 Task: Add Sprouts Grated Italian Blend Cheese to the cart.
Action: Mouse moved to (36, 266)
Screenshot: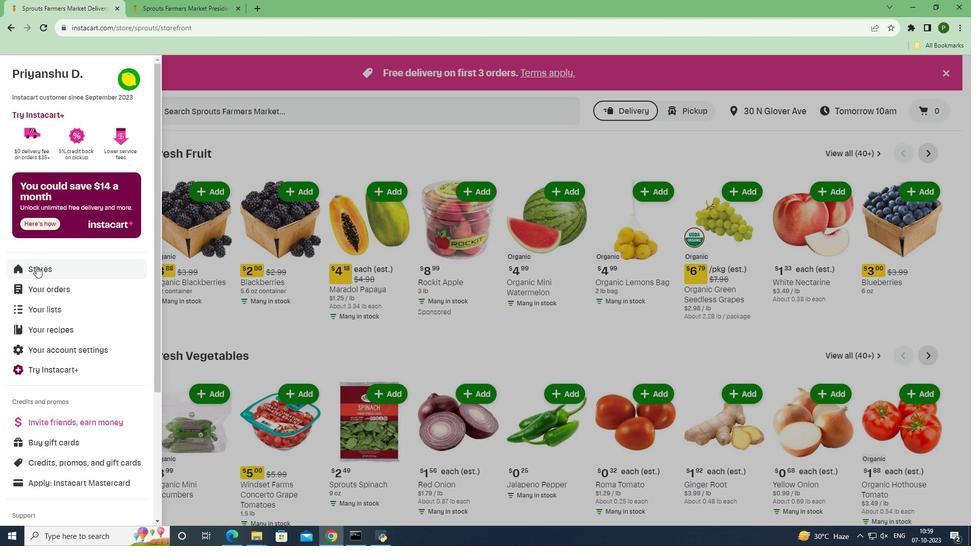 
Action: Mouse pressed left at (36, 266)
Screenshot: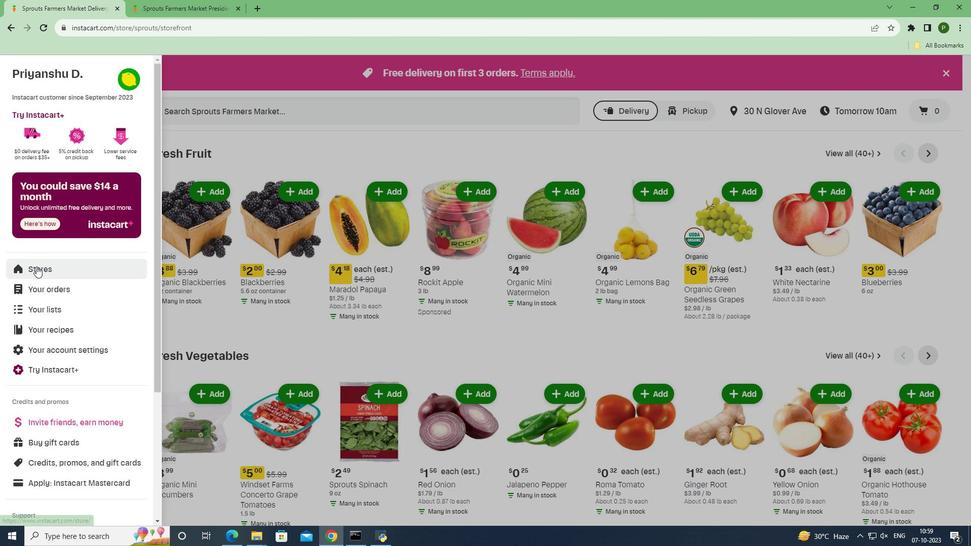 
Action: Mouse moved to (227, 112)
Screenshot: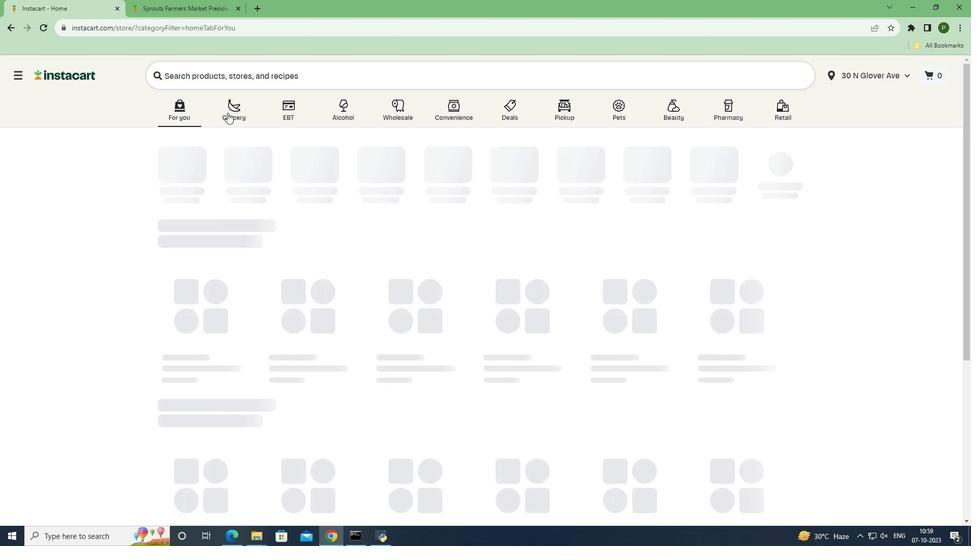 
Action: Mouse pressed left at (227, 112)
Screenshot: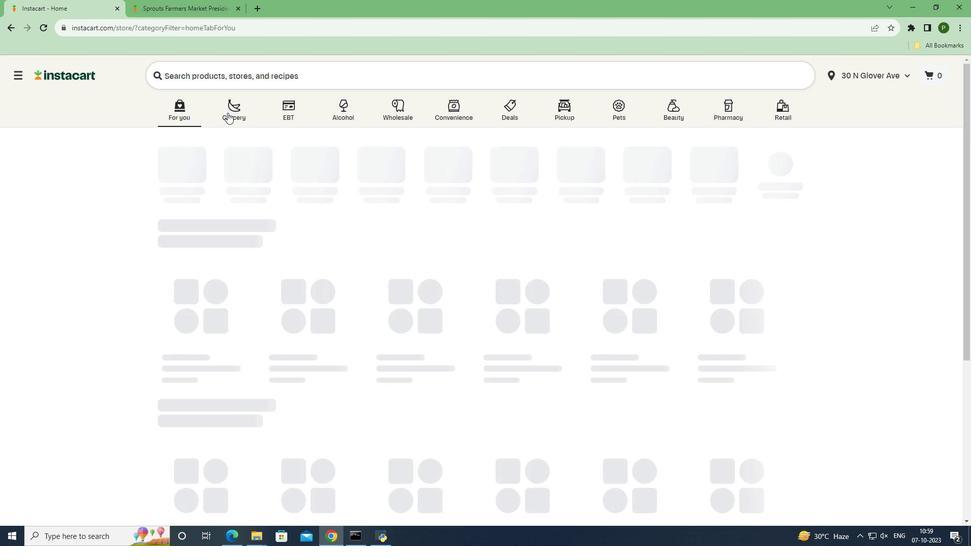 
Action: Mouse moved to (399, 232)
Screenshot: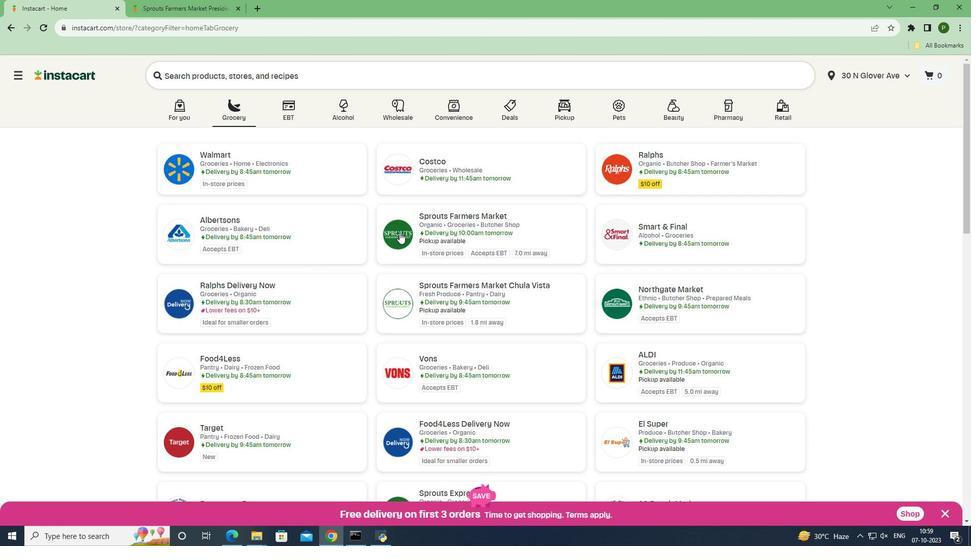 
Action: Mouse pressed left at (399, 232)
Screenshot: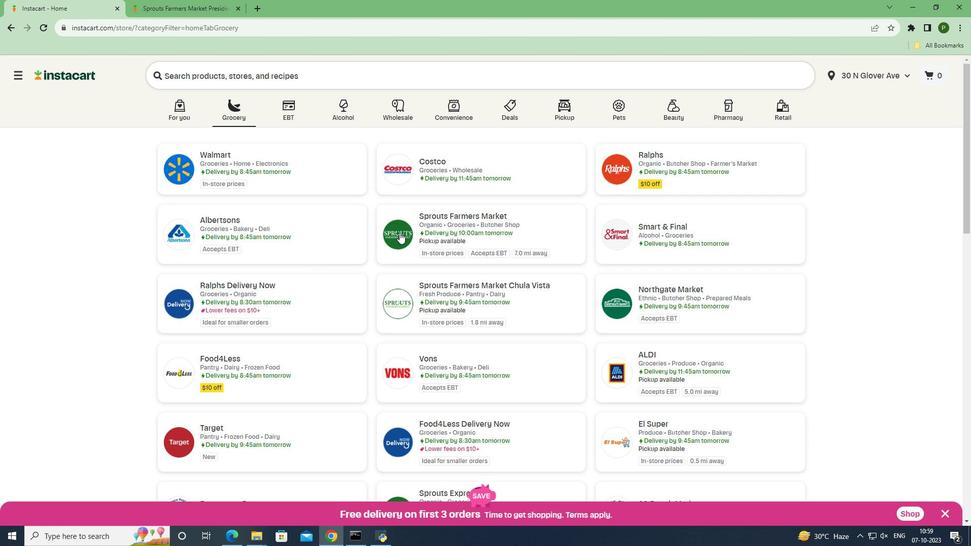 
Action: Mouse moved to (73, 362)
Screenshot: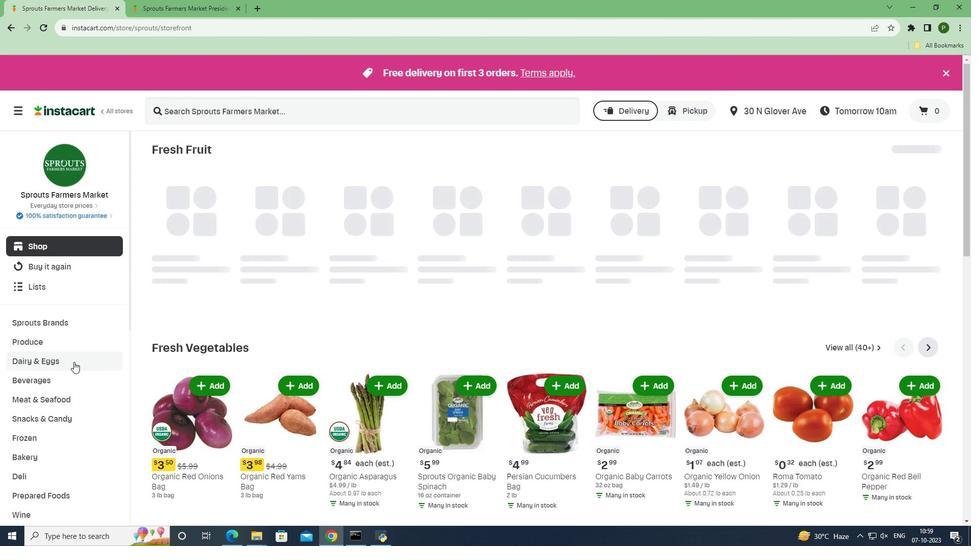 
Action: Mouse pressed left at (73, 362)
Screenshot: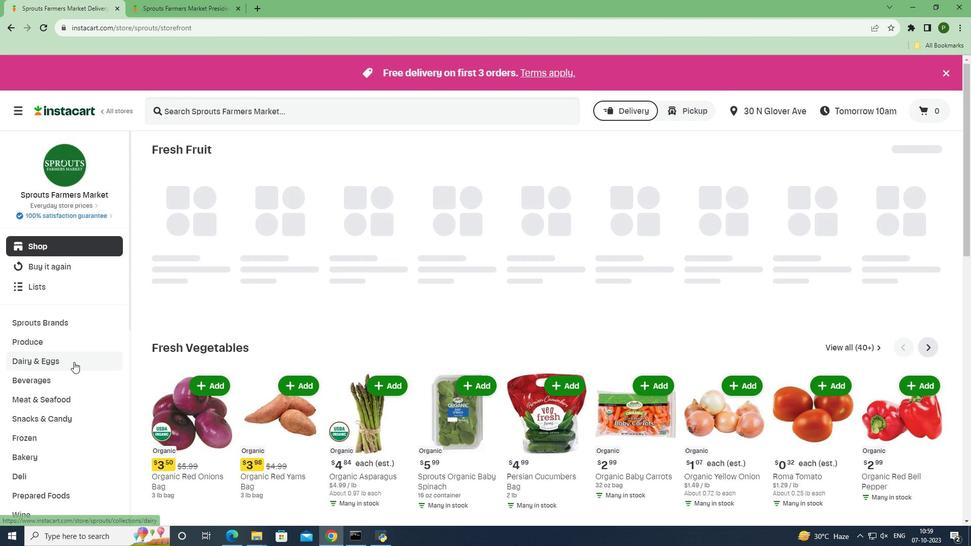 
Action: Mouse moved to (52, 399)
Screenshot: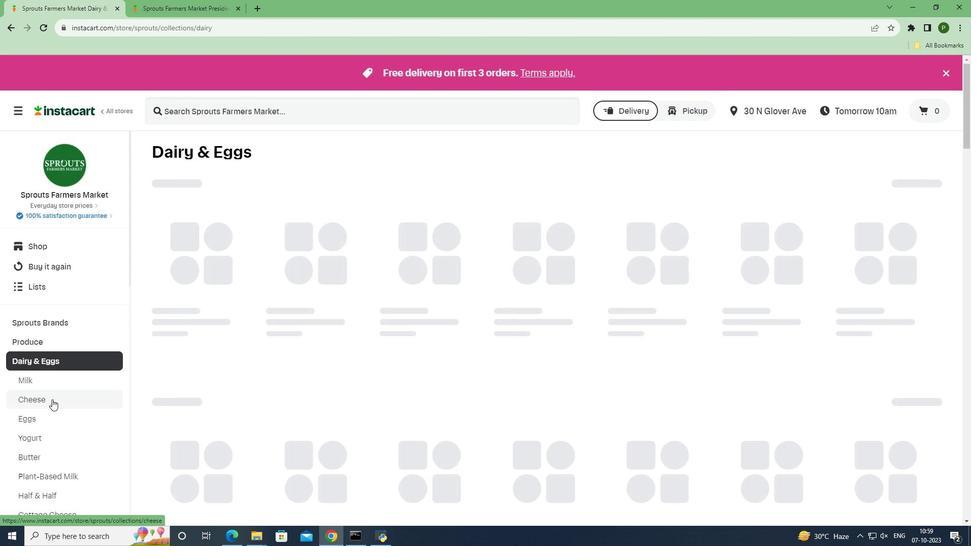 
Action: Mouse pressed left at (52, 399)
Screenshot: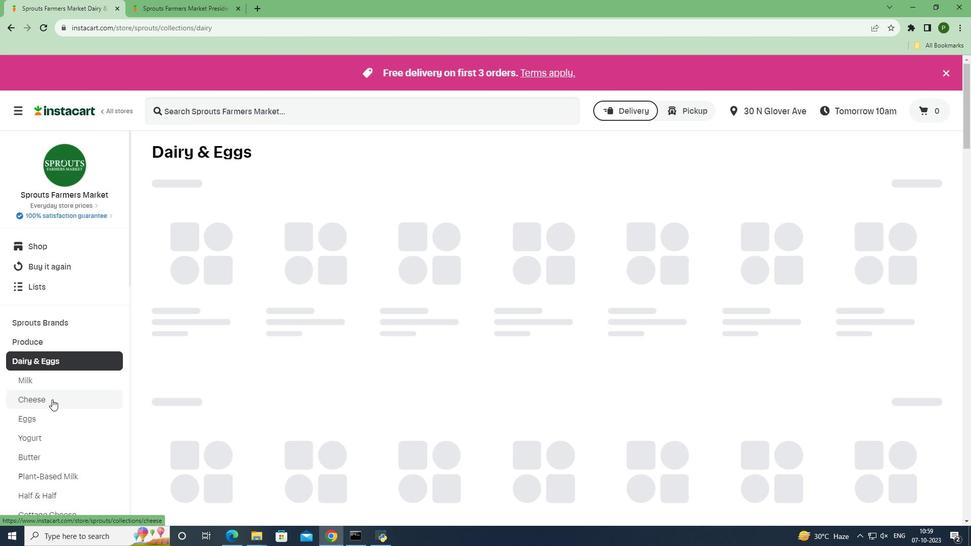 
Action: Mouse moved to (177, 111)
Screenshot: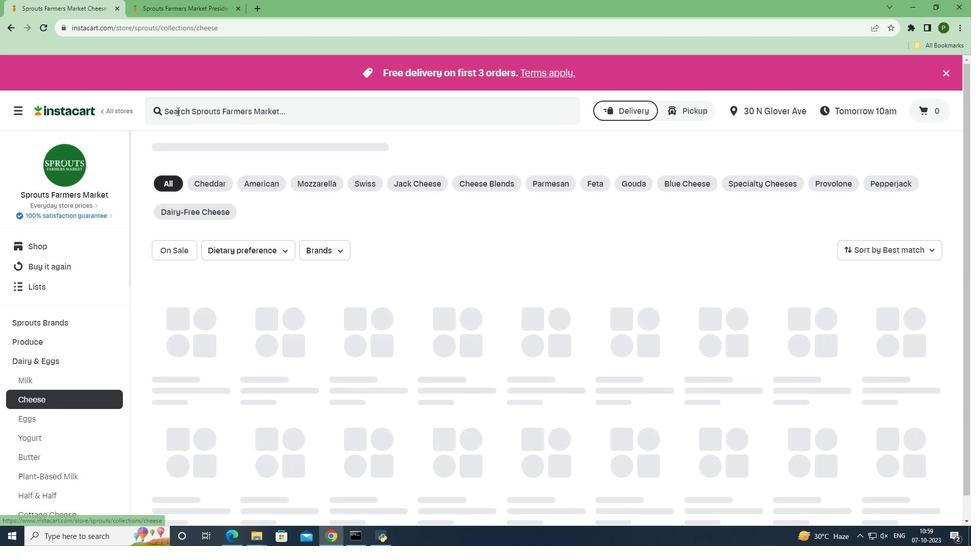 
Action: Mouse pressed left at (177, 111)
Screenshot: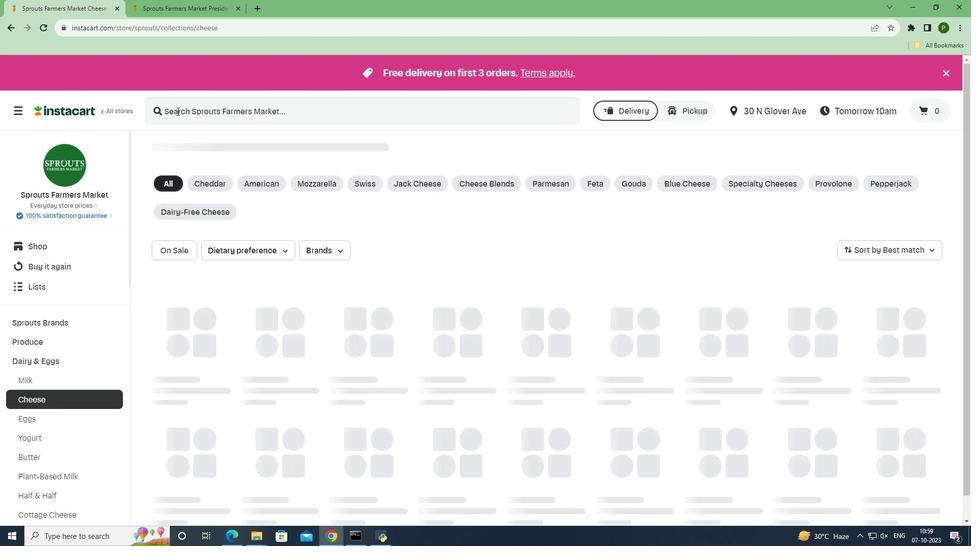 
Action: Key pressed <Key.caps_lock>S<Key.caps_lock>prouts<Key.space><Key.caps_lock>G<Key.caps_lock>rated<Key.space><Key.caps_lock>I<Key.caps_lock>talian<Key.space><Key.caps_lock>B<Key.caps_lock>lend<Key.space><Key.caps_lock>C<Key.caps_lock>heese<Key.enter>
Screenshot: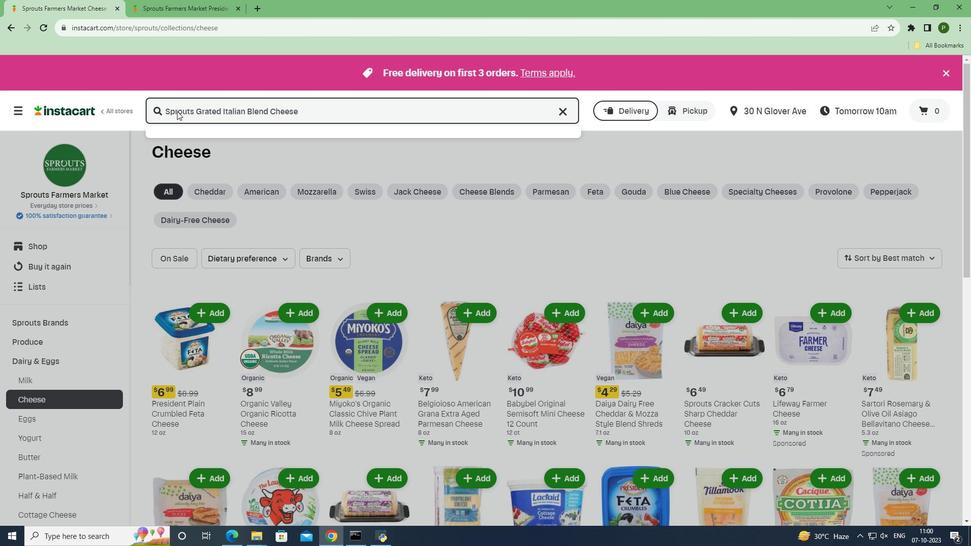 
Action: Mouse moved to (592, 218)
Screenshot: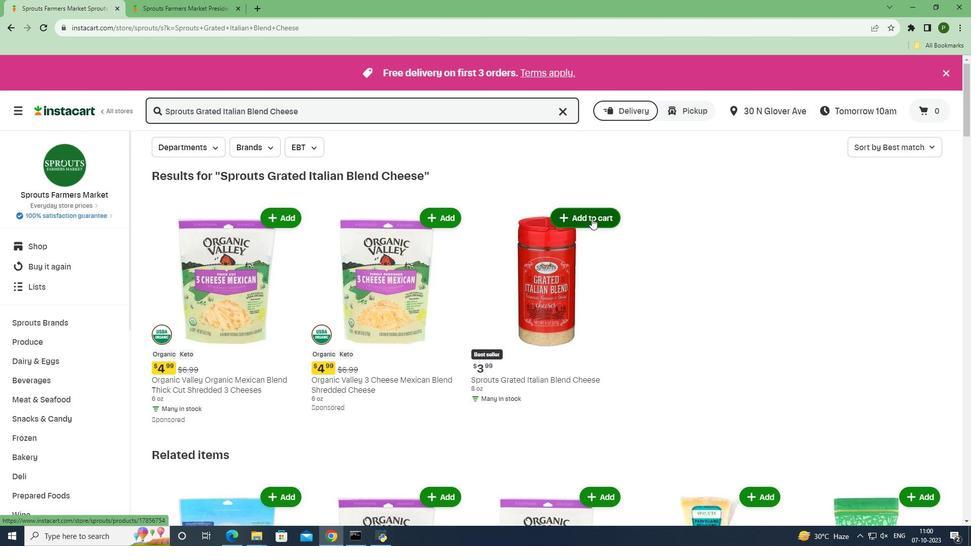 
Action: Mouse pressed left at (592, 218)
Screenshot: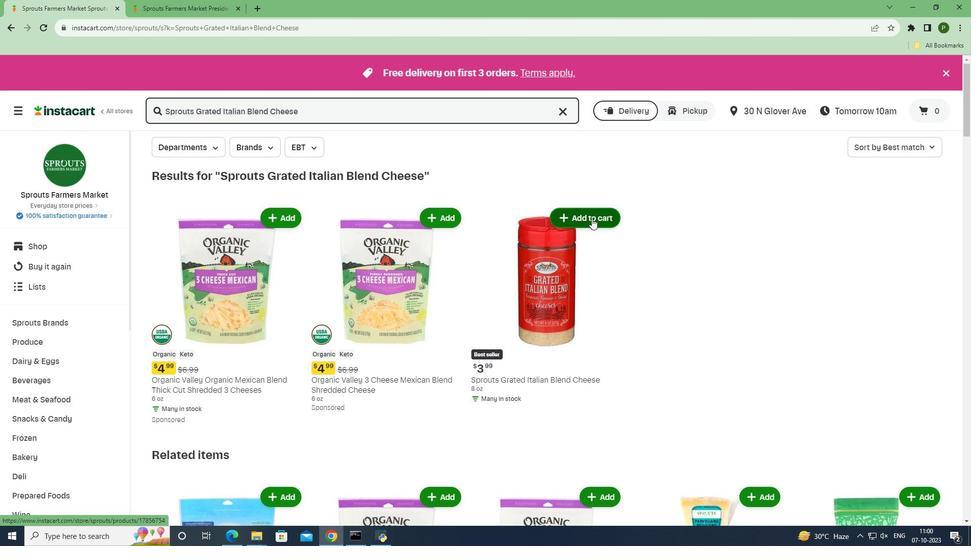 
Action: Mouse moved to (646, 313)
Screenshot: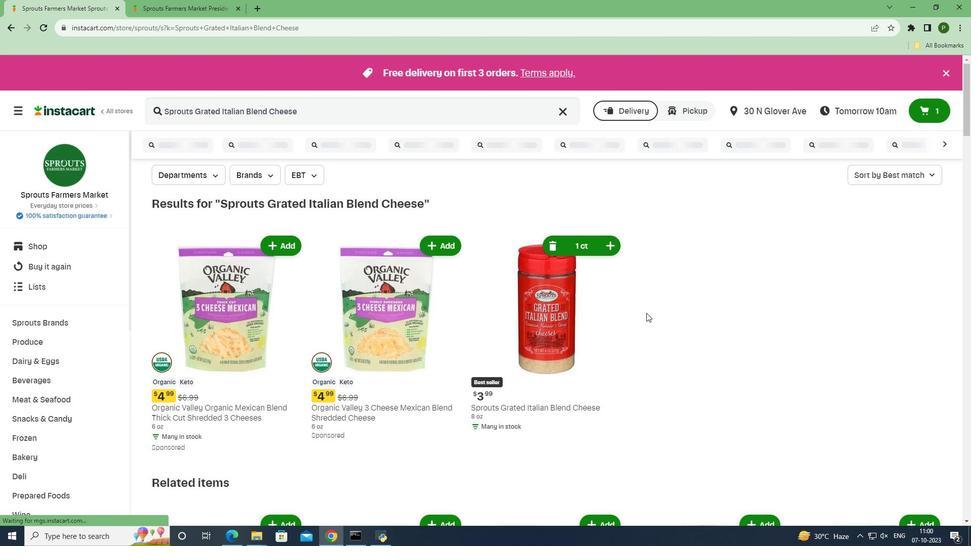 
